 Task: Create a task  Create a new online platform for online nutrition coaching , assign it to team member softage.1@softage.net in the project BlazePath and update the status of the task to  On Track  , set the priority of the task to High
Action: Mouse moved to (692, 427)
Screenshot: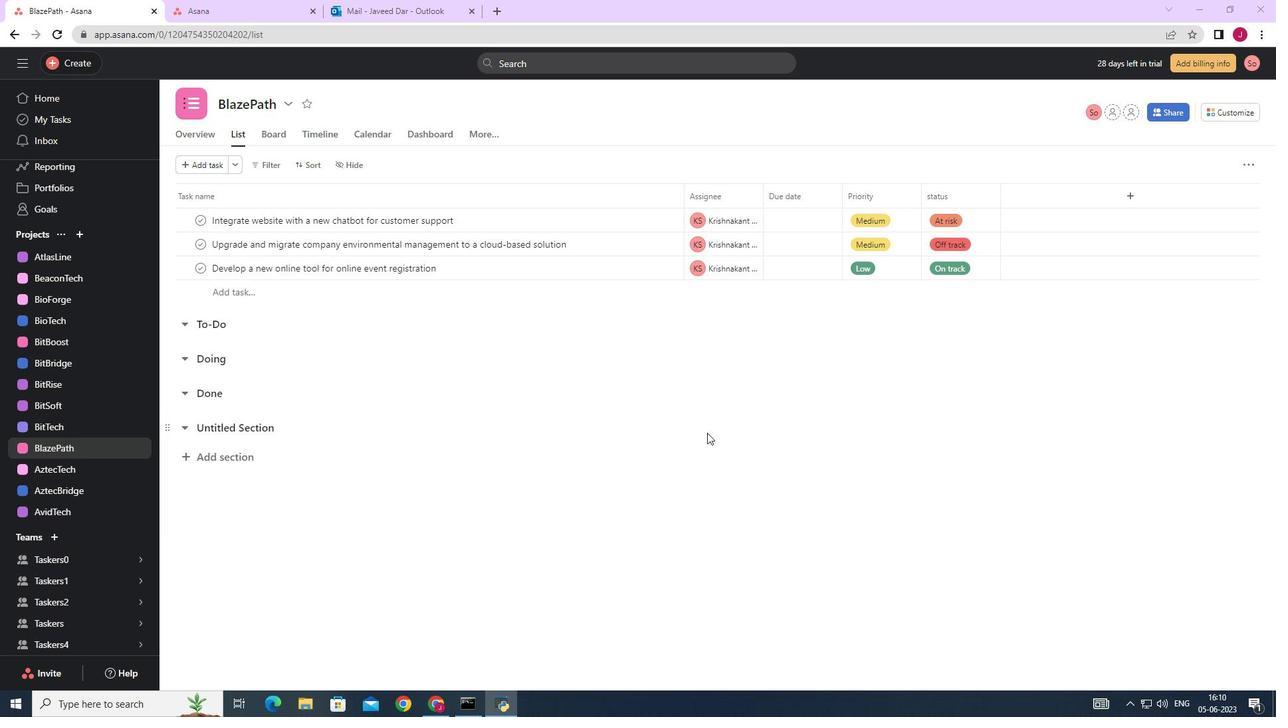 
Action: Mouse scrolled (692, 428) with delta (0, 0)
Screenshot: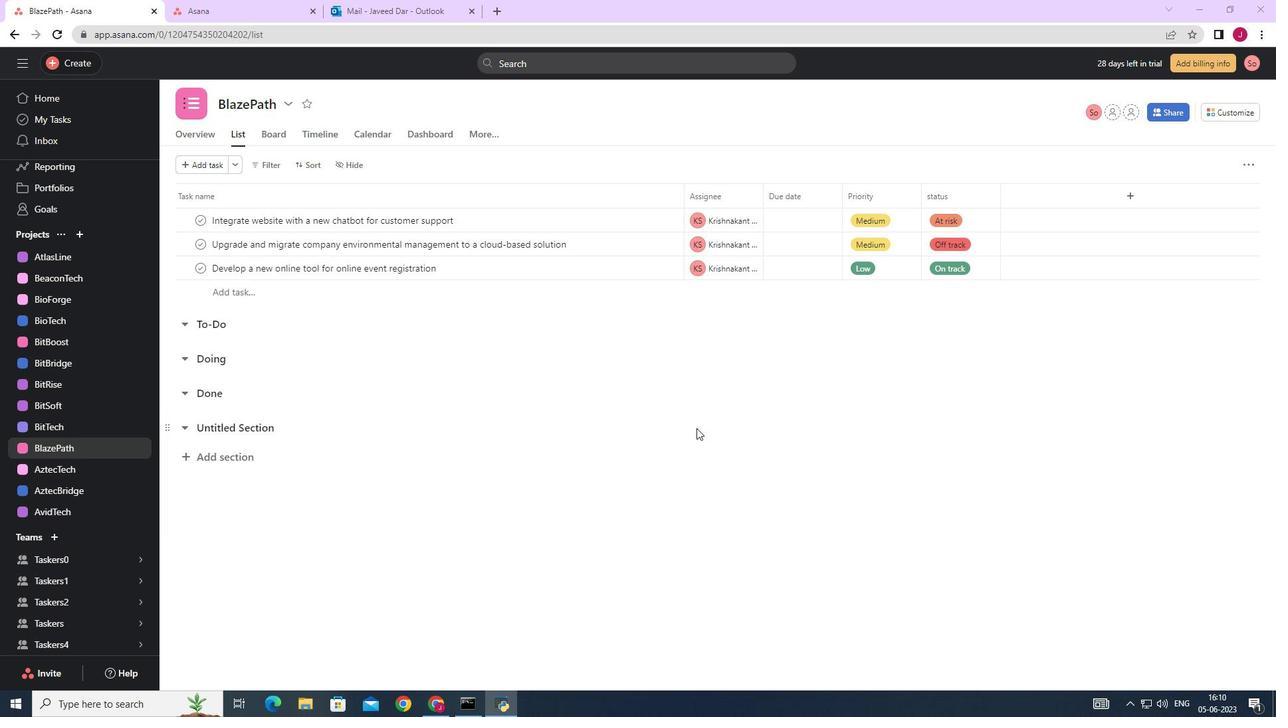 
Action: Mouse moved to (692, 427)
Screenshot: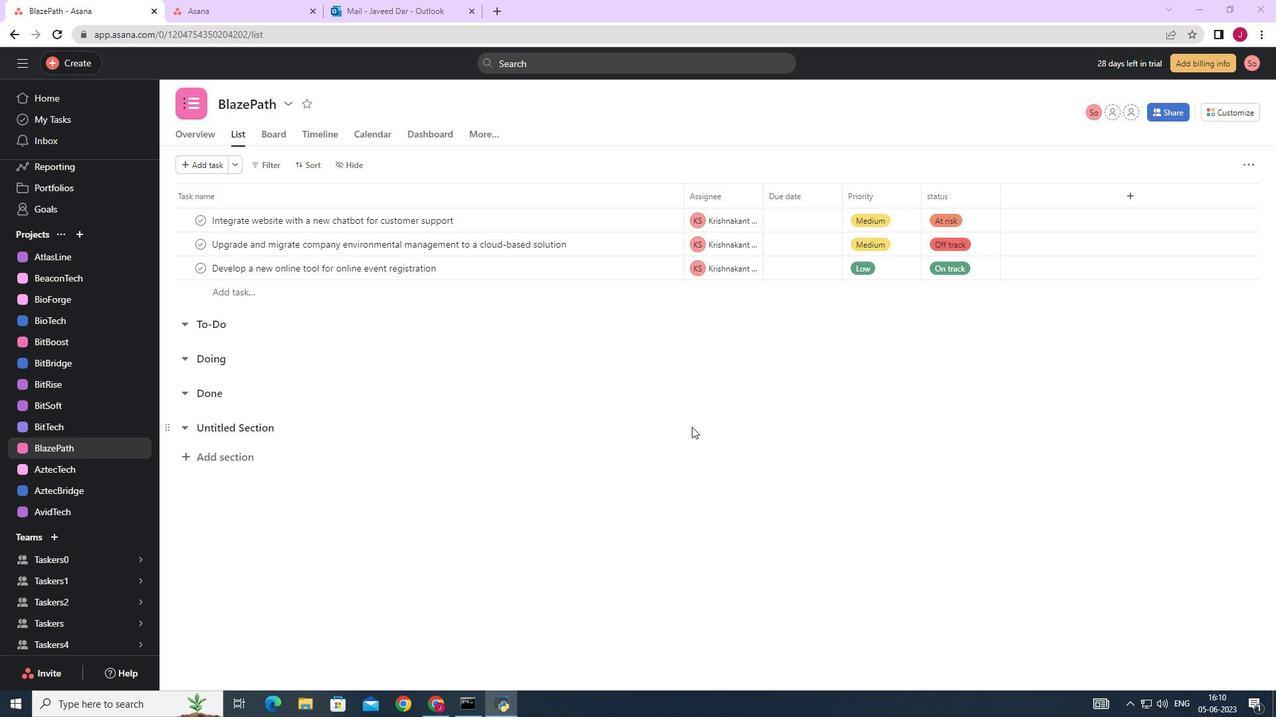 
Action: Mouse scrolled (692, 428) with delta (0, 0)
Screenshot: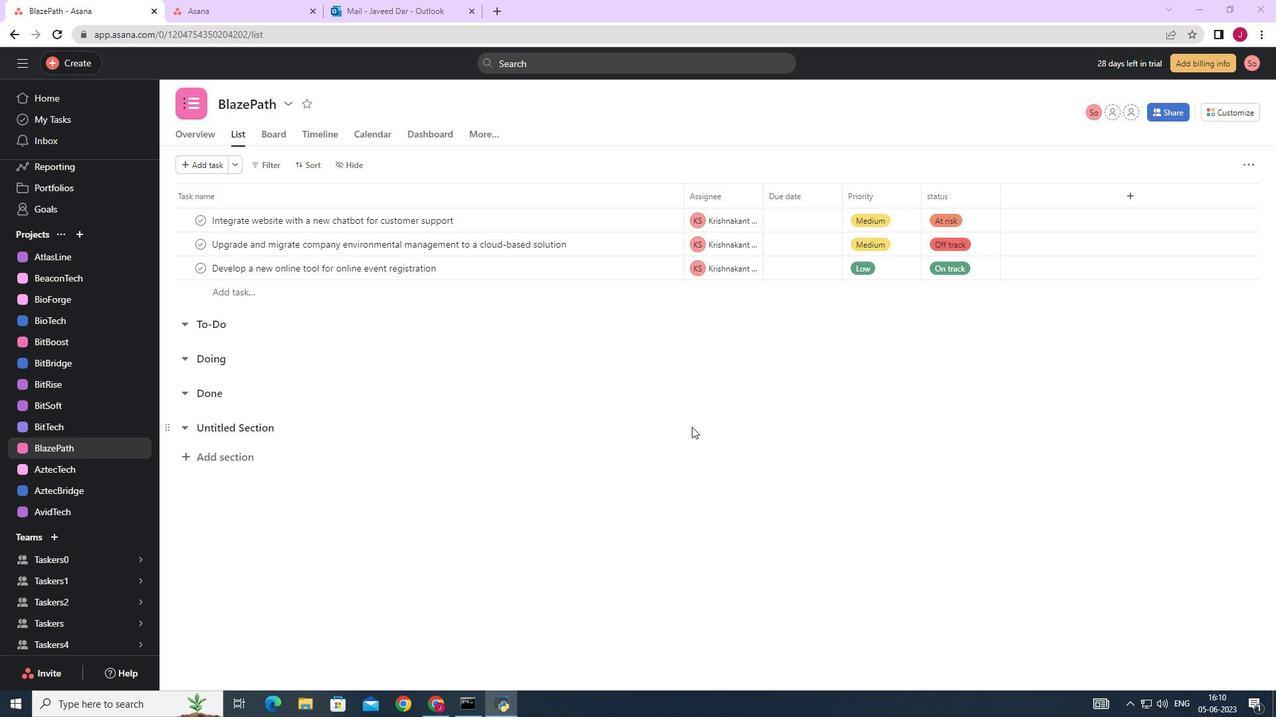 
Action: Mouse scrolled (692, 428) with delta (0, 0)
Screenshot: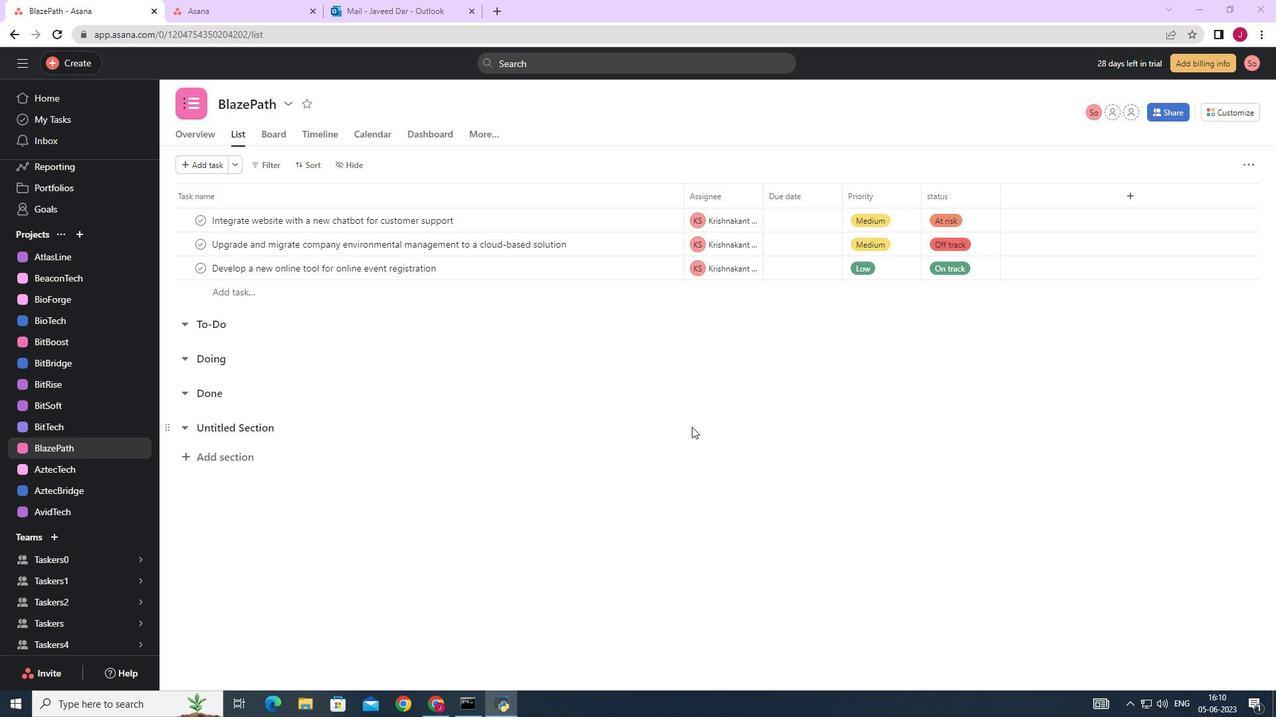 
Action: Mouse moved to (241, 243)
Screenshot: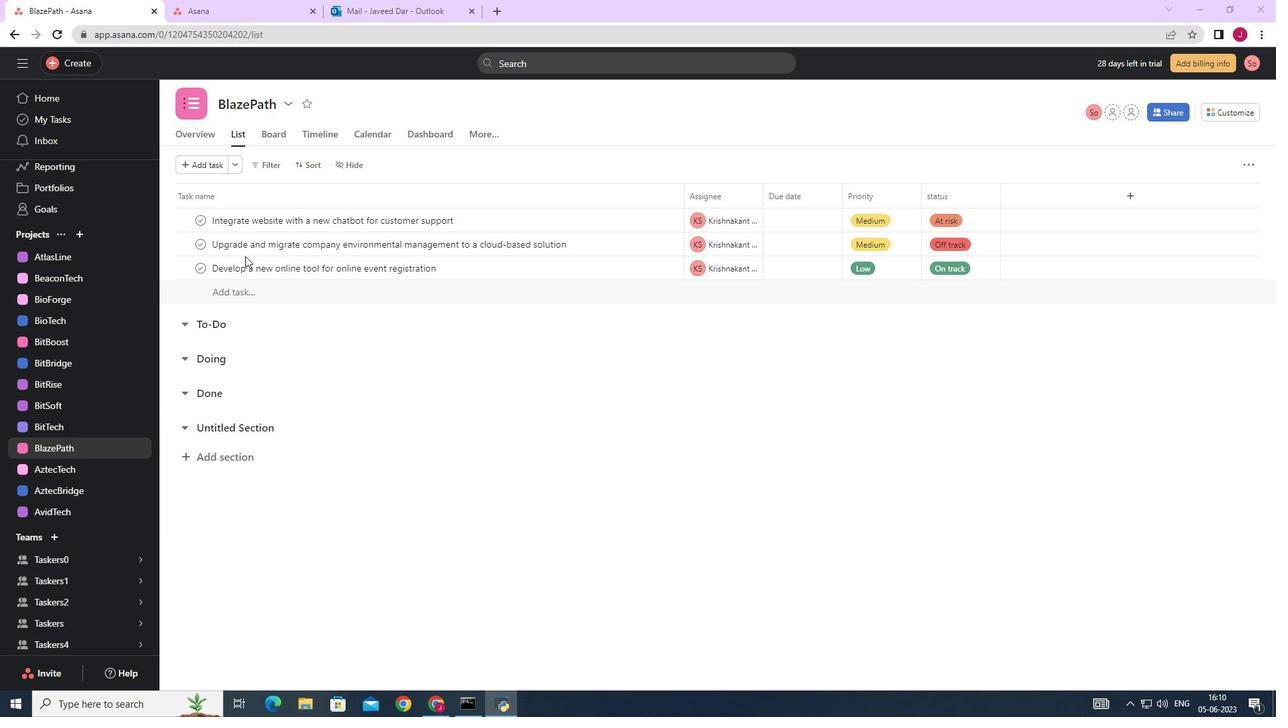 
Action: Mouse scrolled (241, 243) with delta (0, 0)
Screenshot: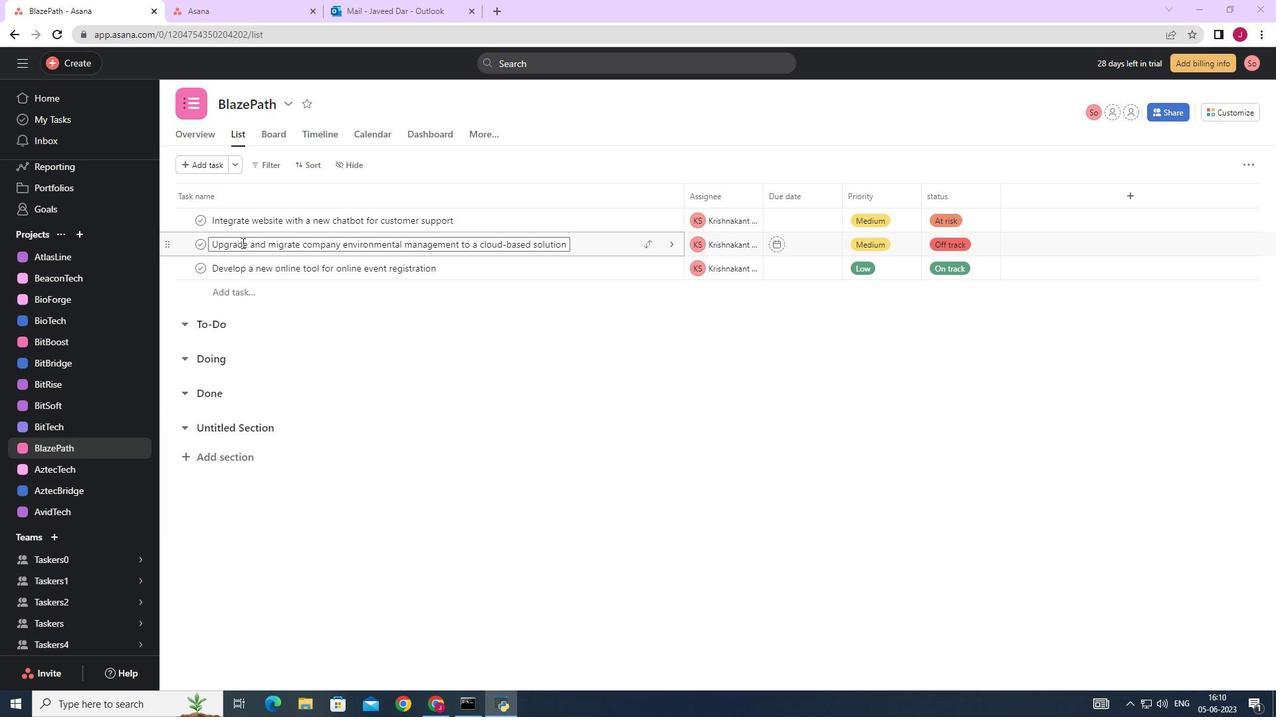 
Action: Mouse moved to (79, 67)
Screenshot: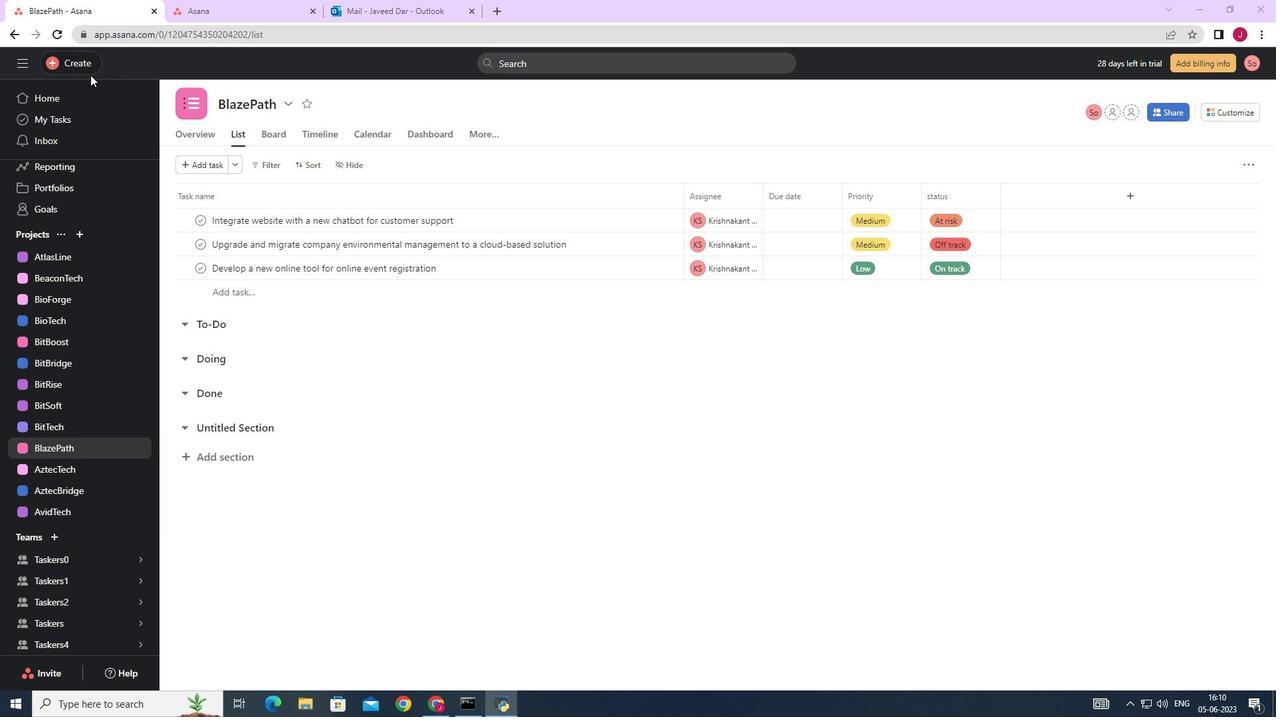 
Action: Mouse pressed left at (79, 67)
Screenshot: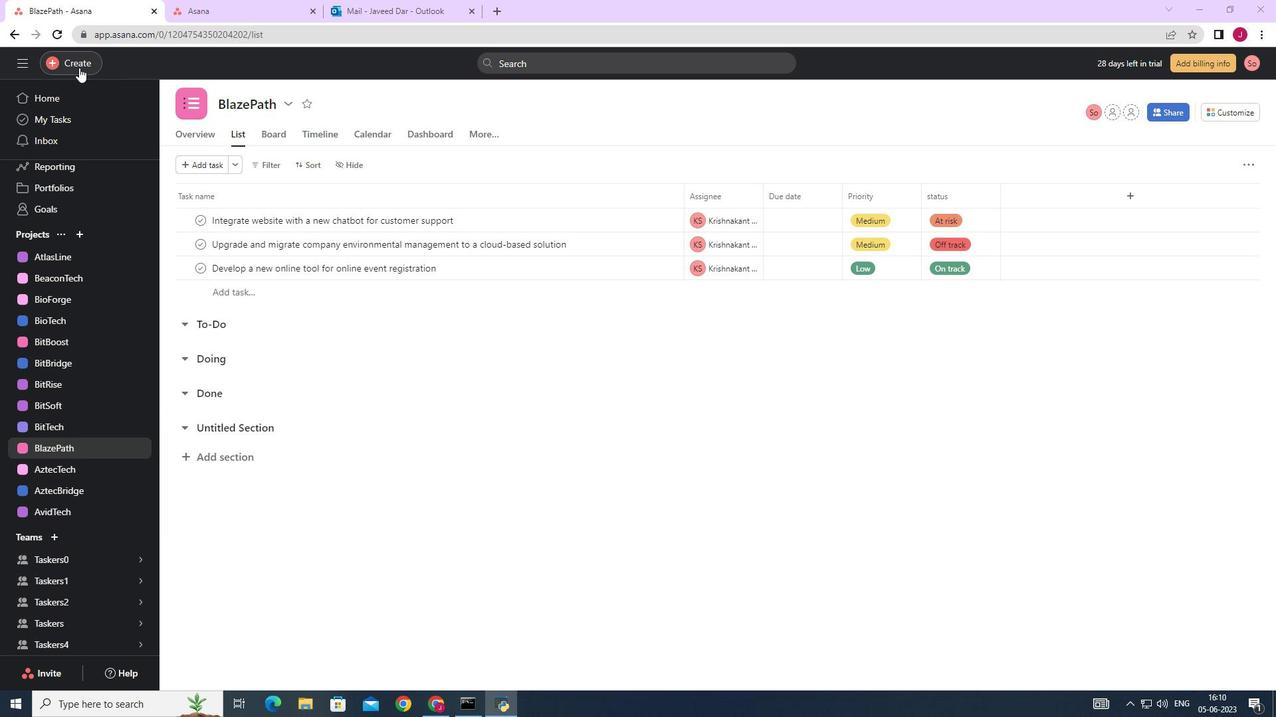 
Action: Mouse moved to (158, 65)
Screenshot: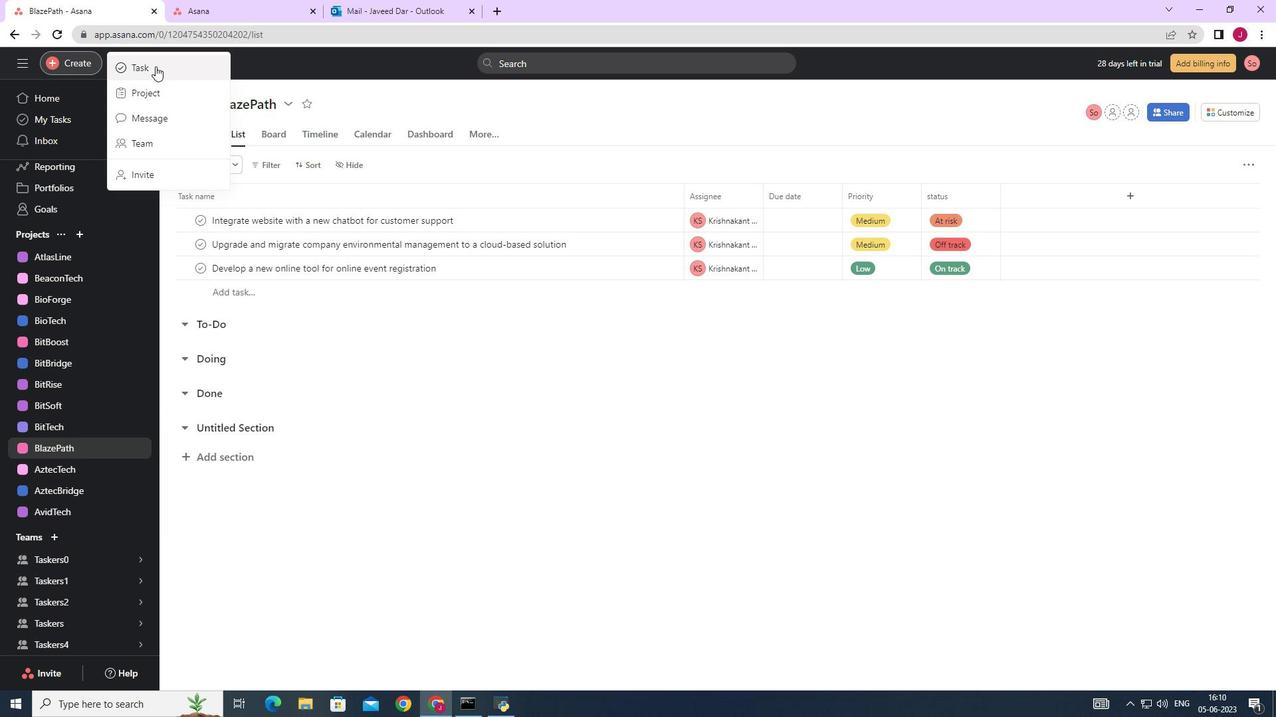 
Action: Mouse pressed left at (158, 65)
Screenshot: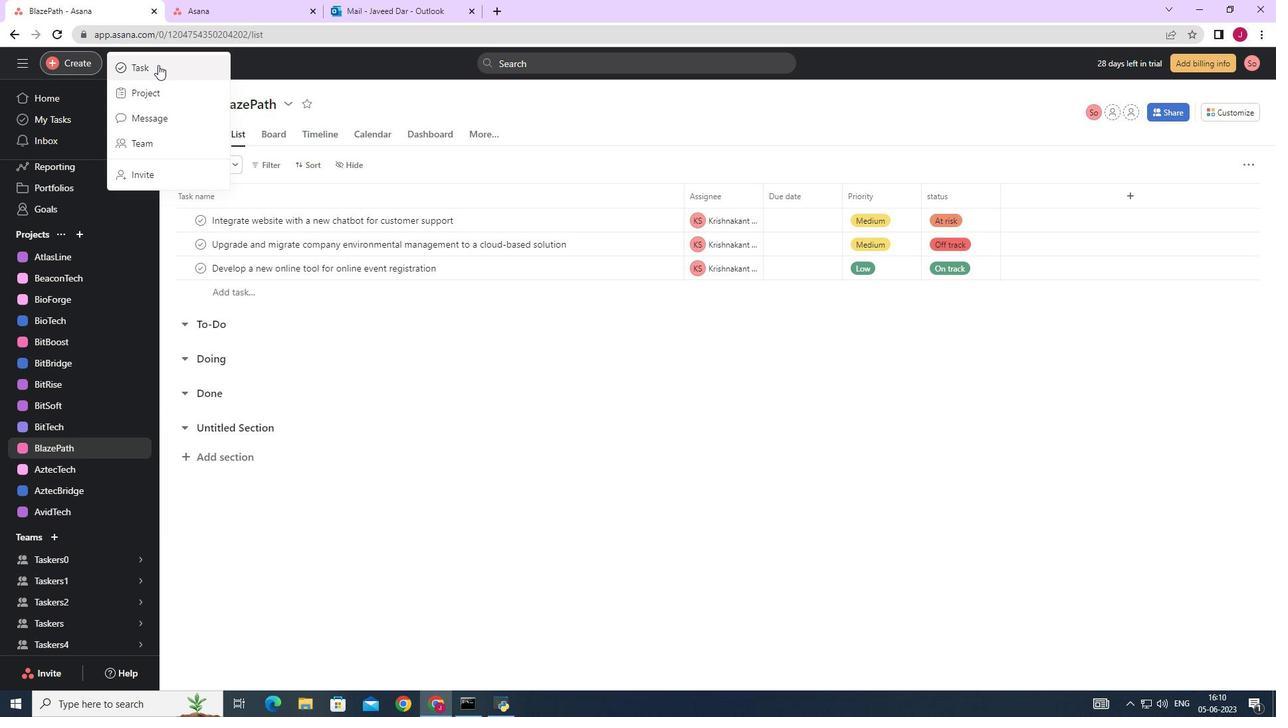 
Action: Mouse moved to (1014, 440)
Screenshot: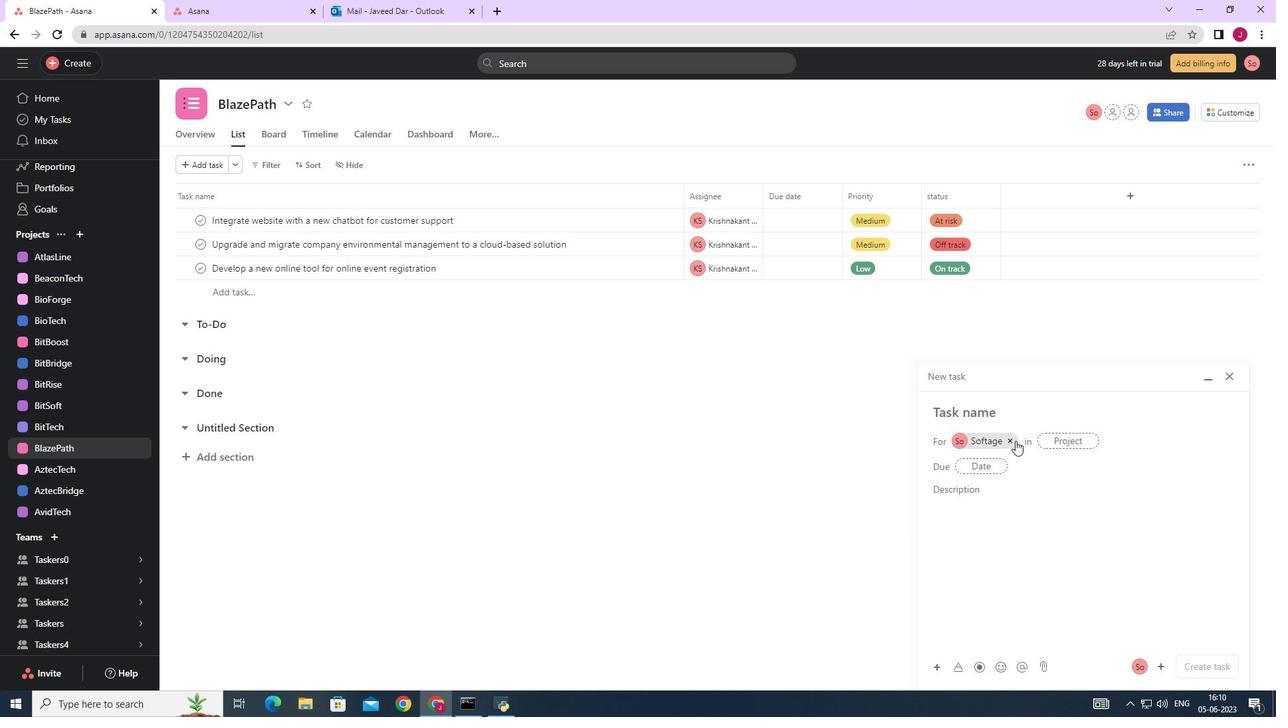 
Action: Mouse pressed left at (1014, 440)
Screenshot: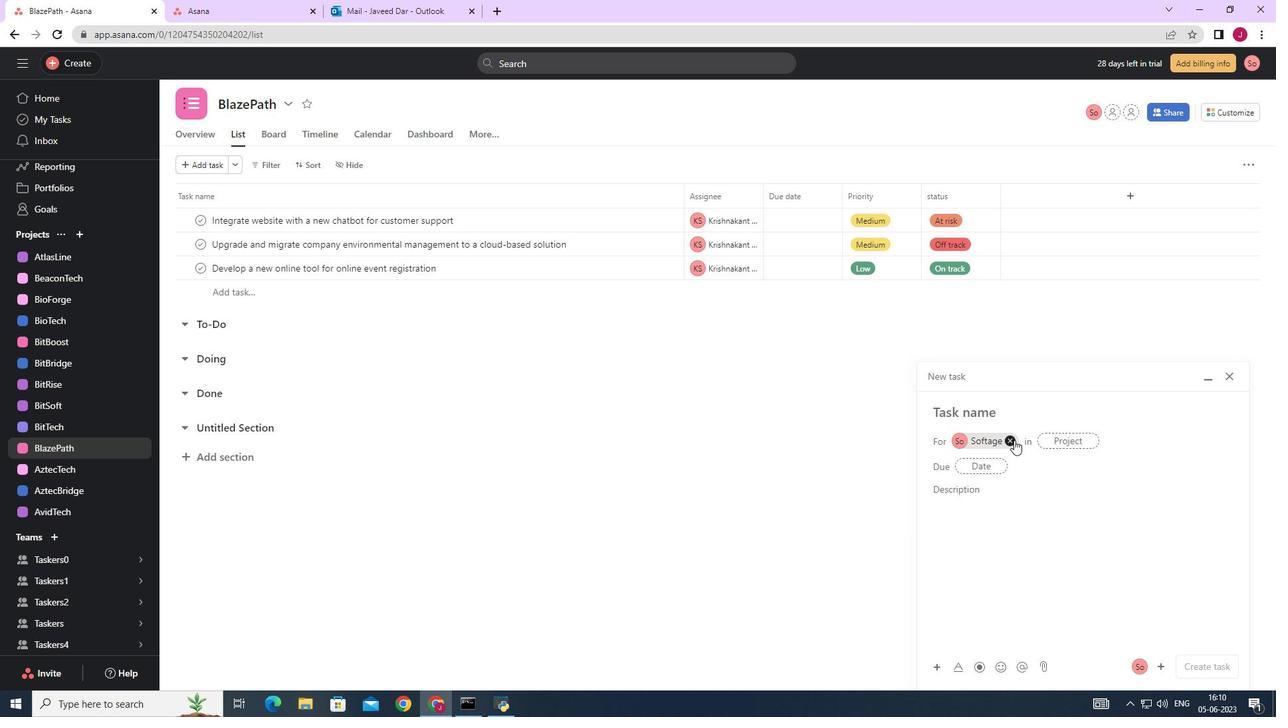 
Action: Mouse moved to (964, 410)
Screenshot: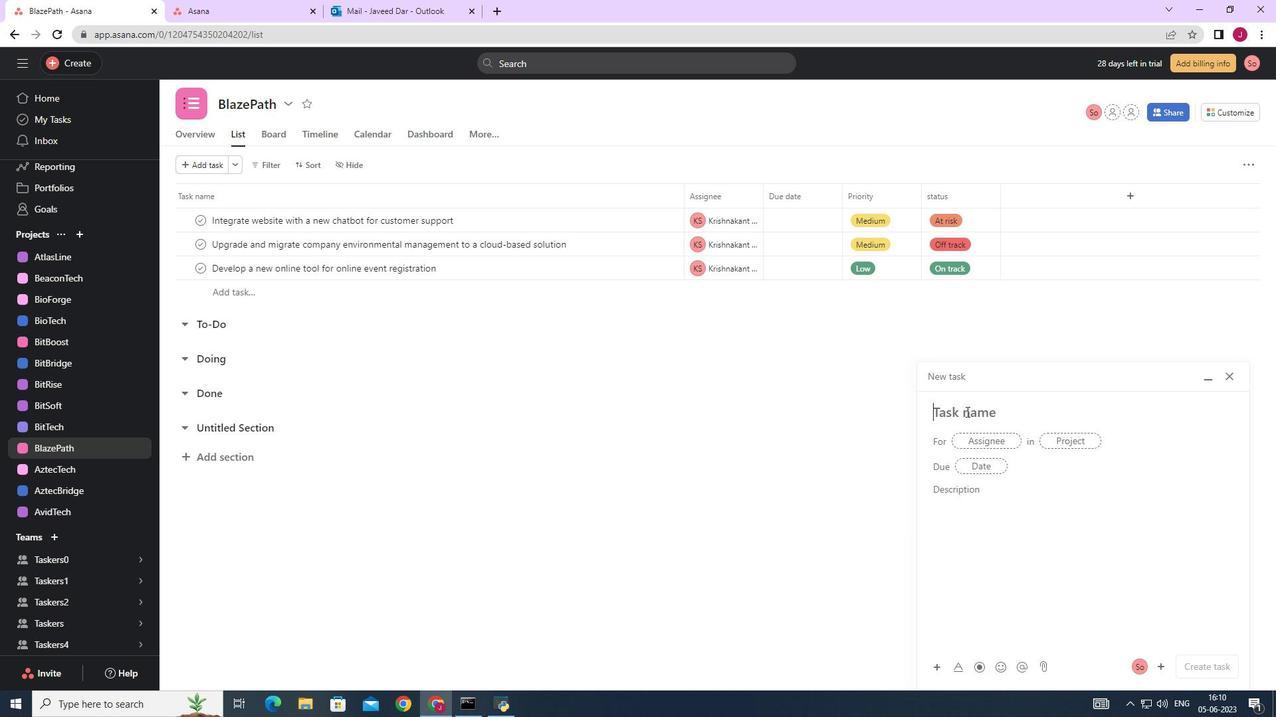 
Action: Mouse pressed left at (964, 410)
Screenshot: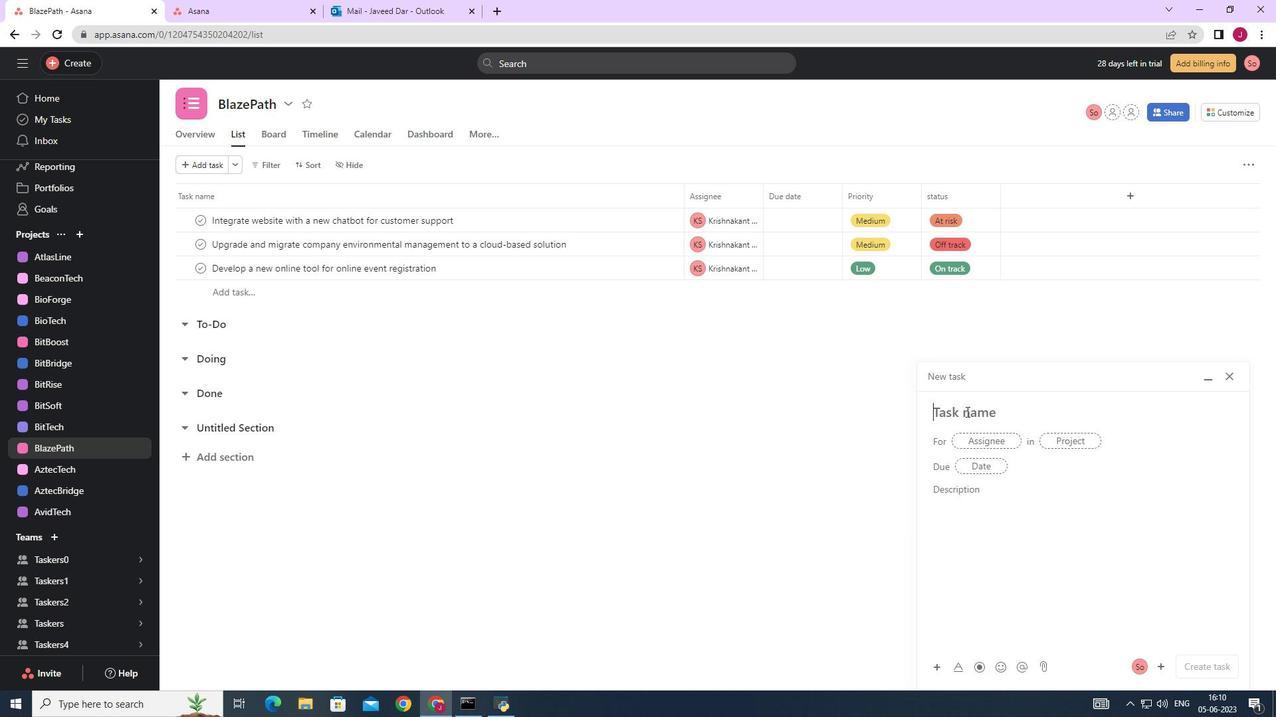 
Action: Key pressed <Key.caps_lock>C<Key.caps_lock>reate<Key.space>a<Key.space>new<Key.space>online<Key.space>platform<Key.space>for<Key.space>online<Key.space>nutrition<Key.space>coacching<Key.backspace><Key.backspace><Key.backspace><Key.backspace><Key.backspace>hing<Key.space>
Screenshot: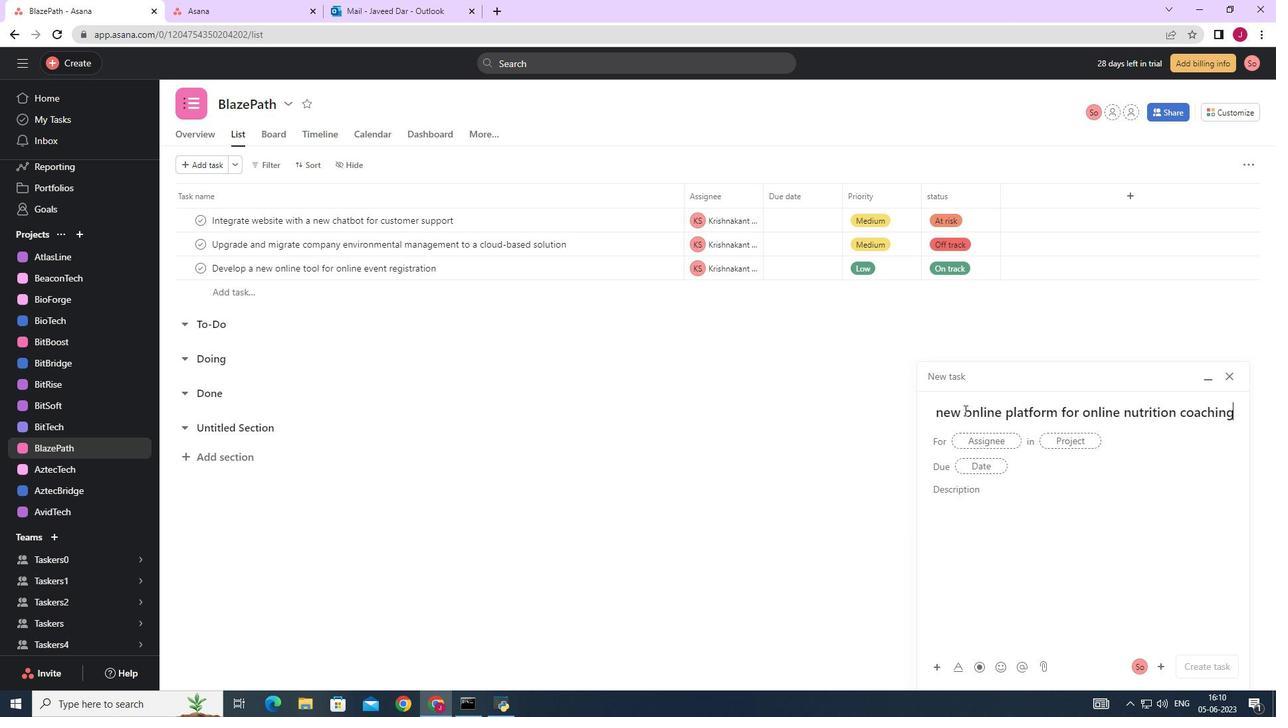 
Action: Mouse moved to (983, 440)
Screenshot: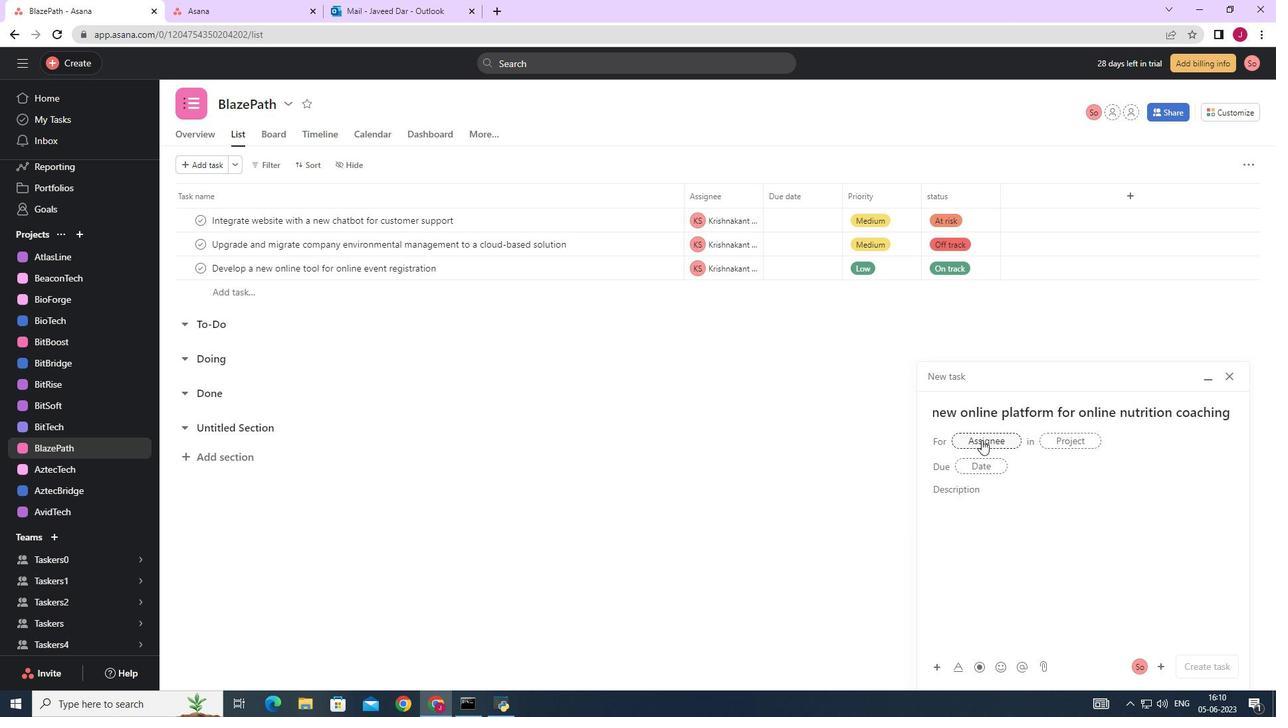 
Action: Mouse pressed left at (983, 440)
Screenshot: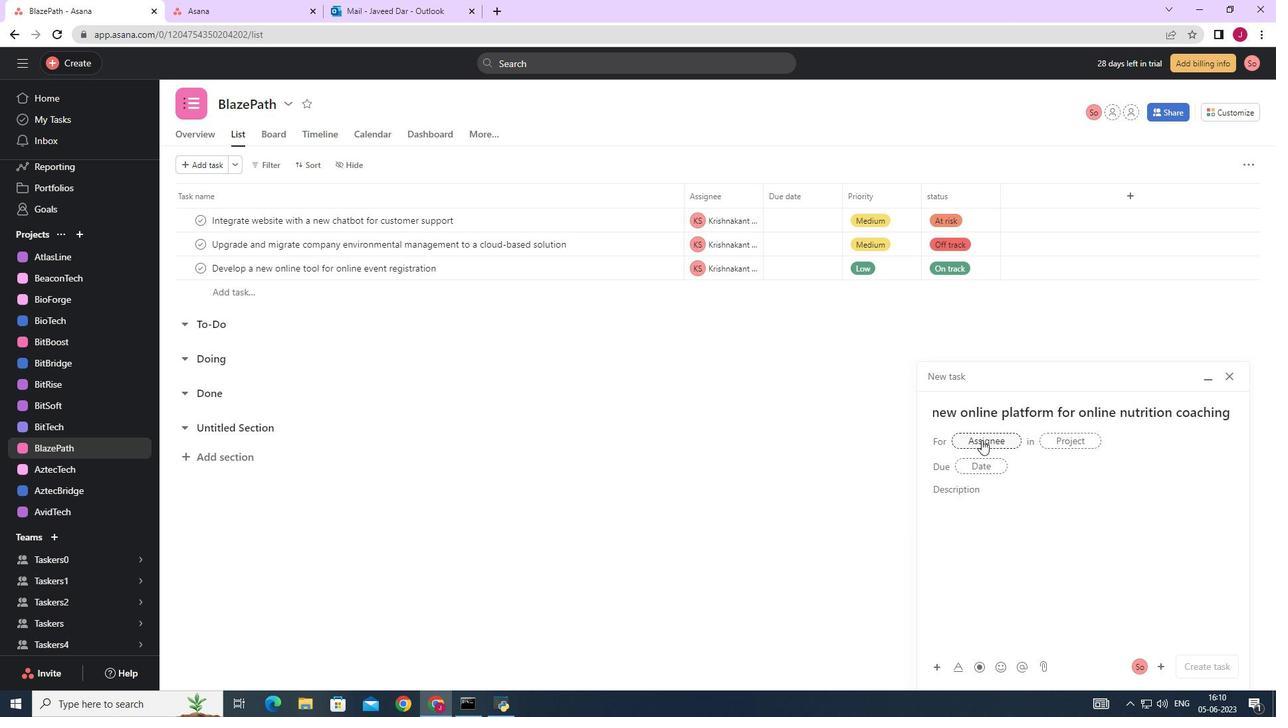 
Action: Mouse moved to (984, 440)
Screenshot: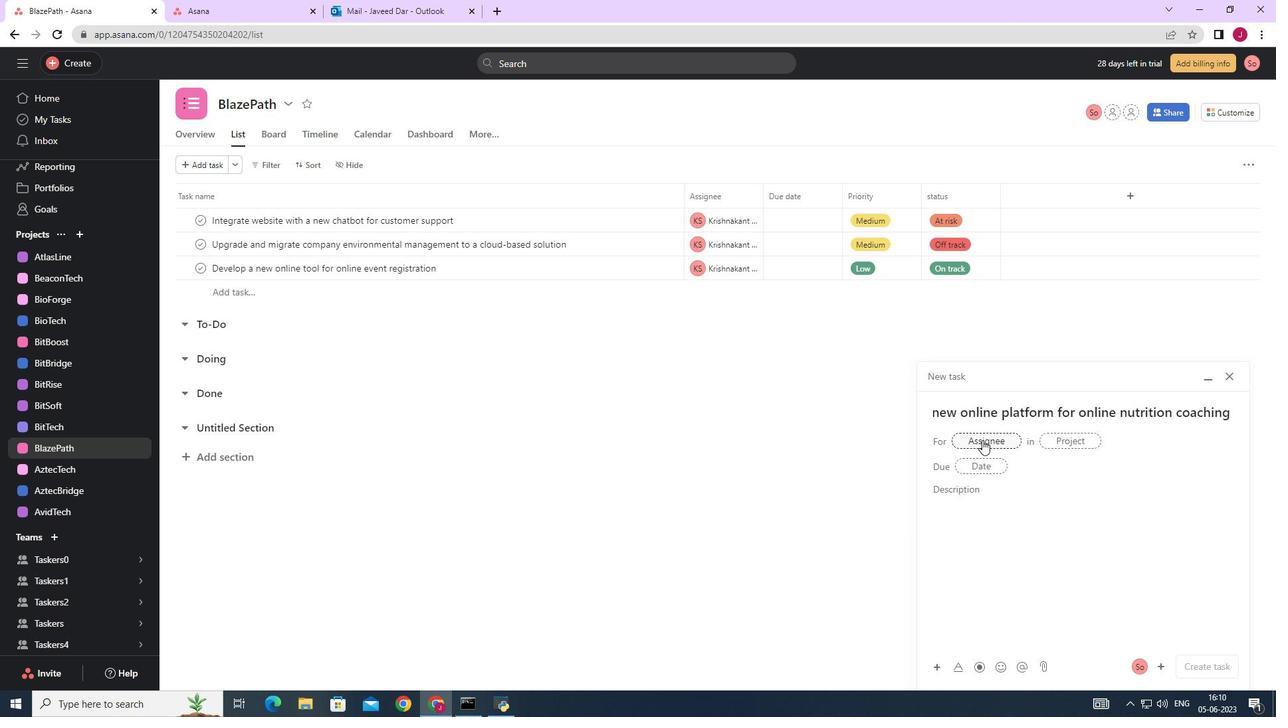 
Action: Key pressed softage.1
Screenshot: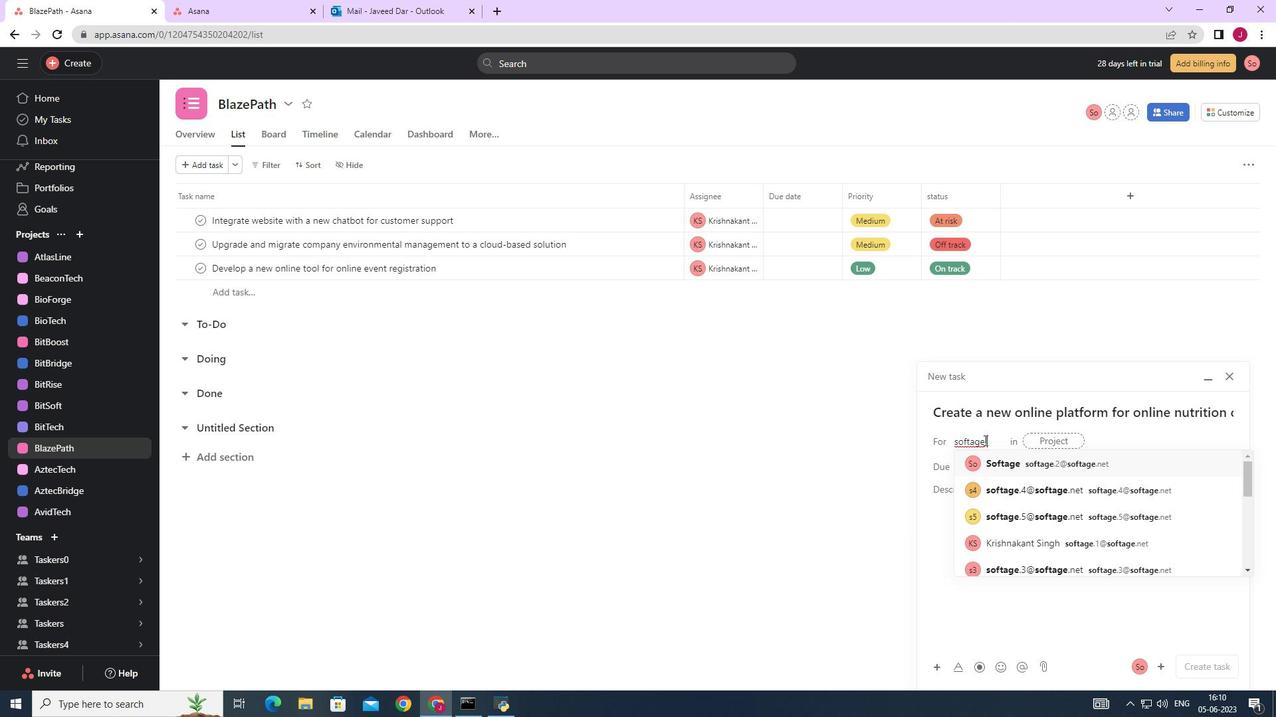 
Action: Mouse moved to (1032, 467)
Screenshot: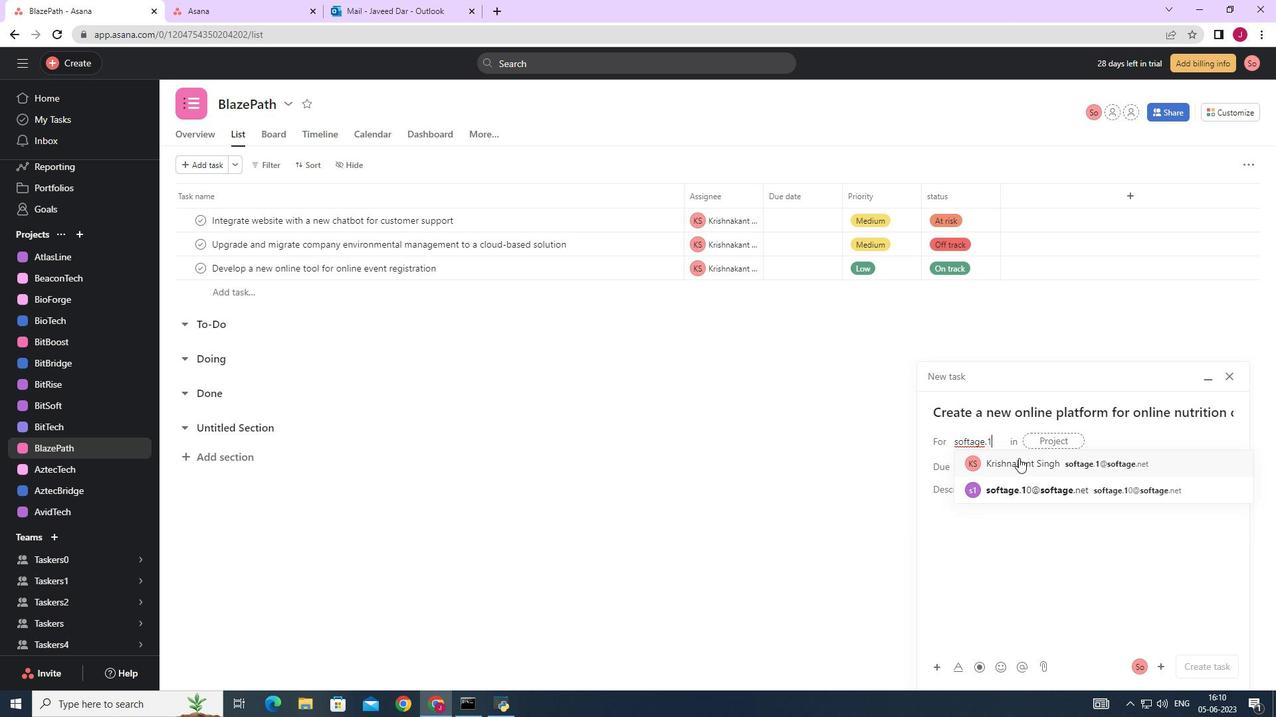 
Action: Mouse pressed left at (1032, 467)
Screenshot: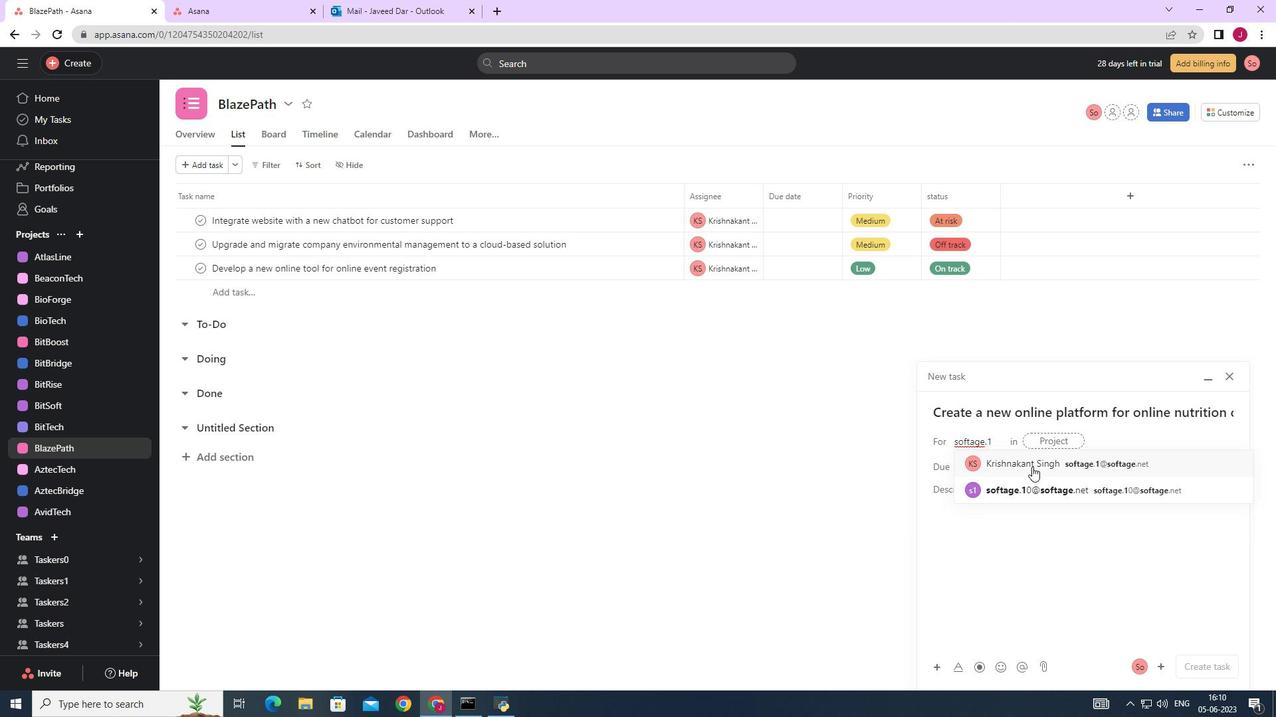 
Action: Mouse moved to (822, 466)
Screenshot: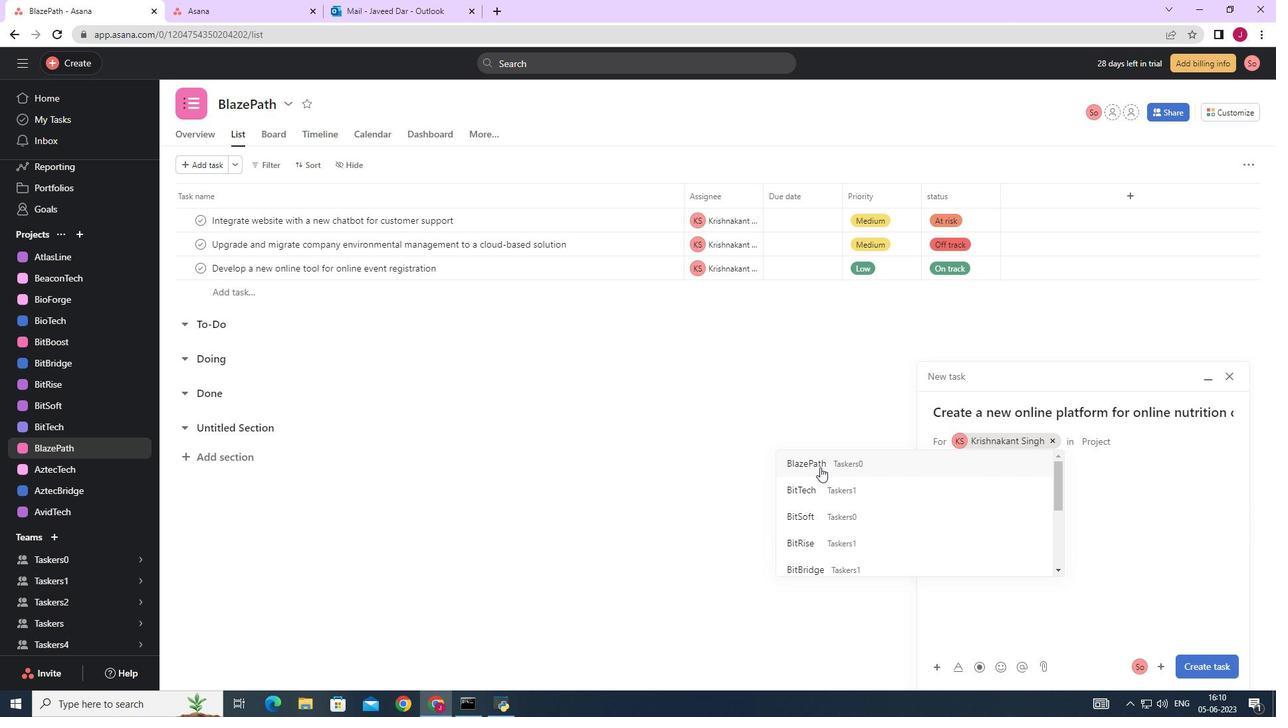
Action: Mouse pressed left at (822, 466)
Screenshot: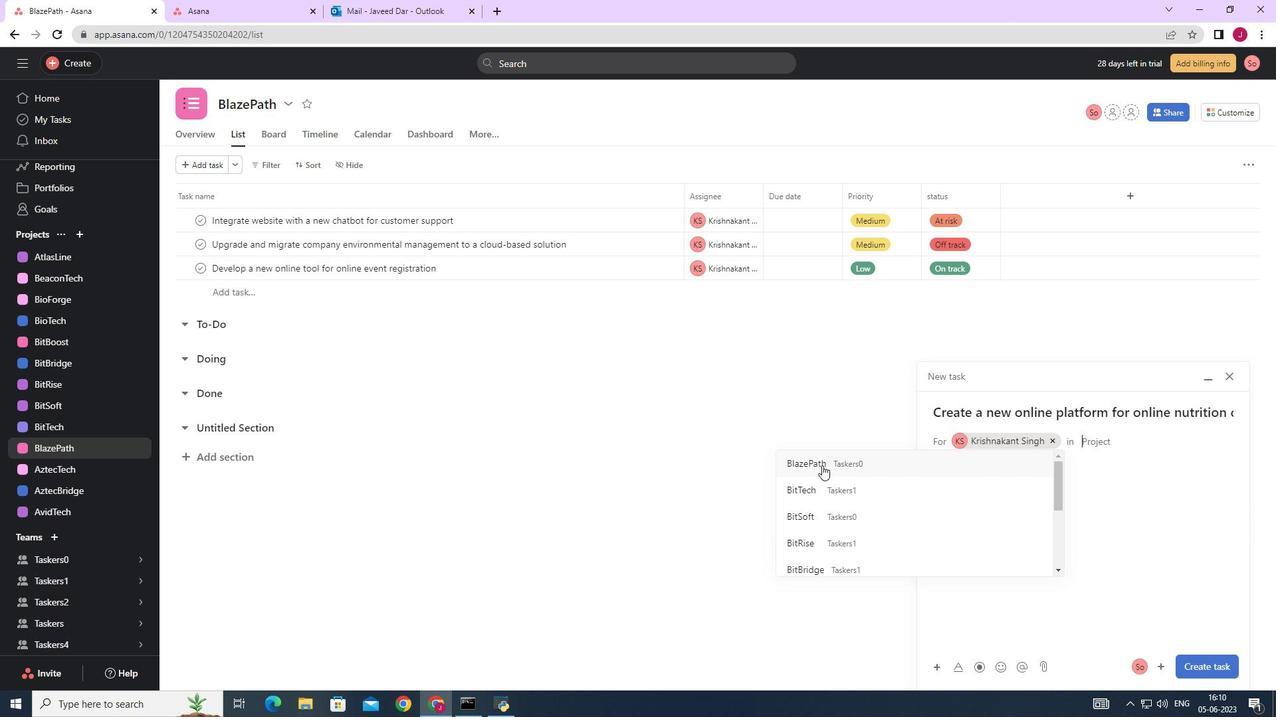 
Action: Mouse moved to (1007, 491)
Screenshot: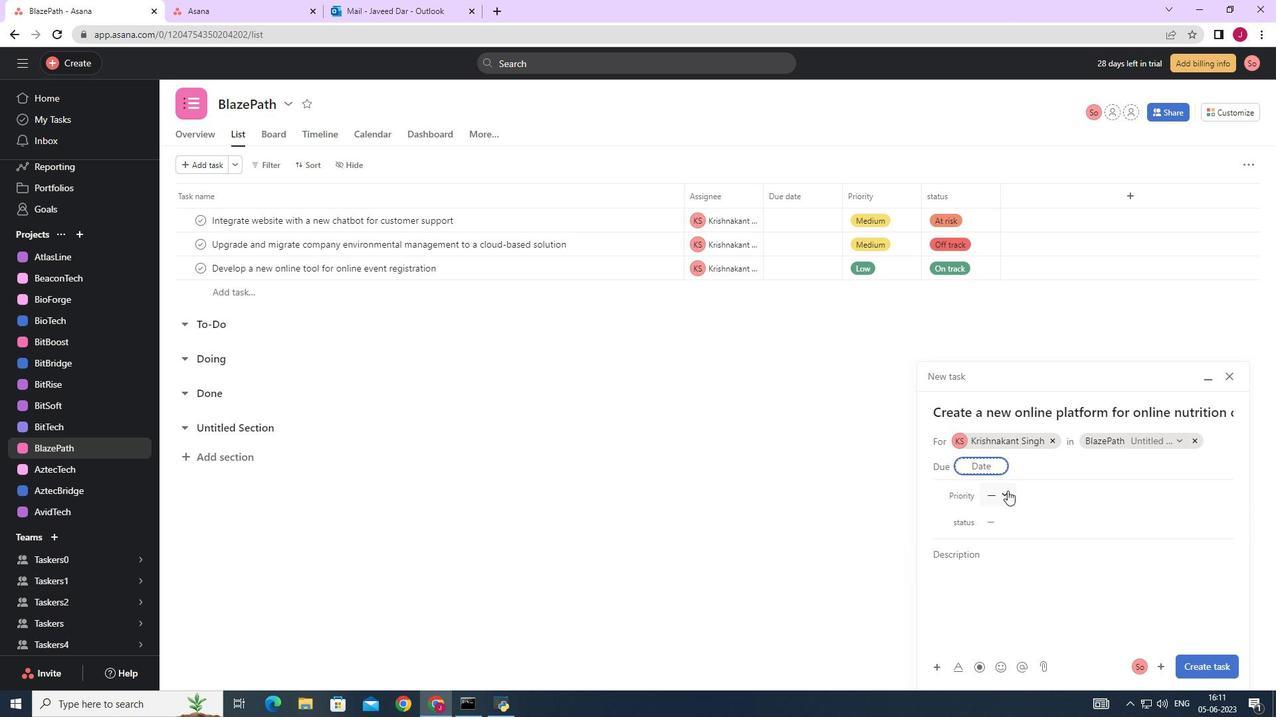 
Action: Mouse pressed left at (1007, 491)
Screenshot: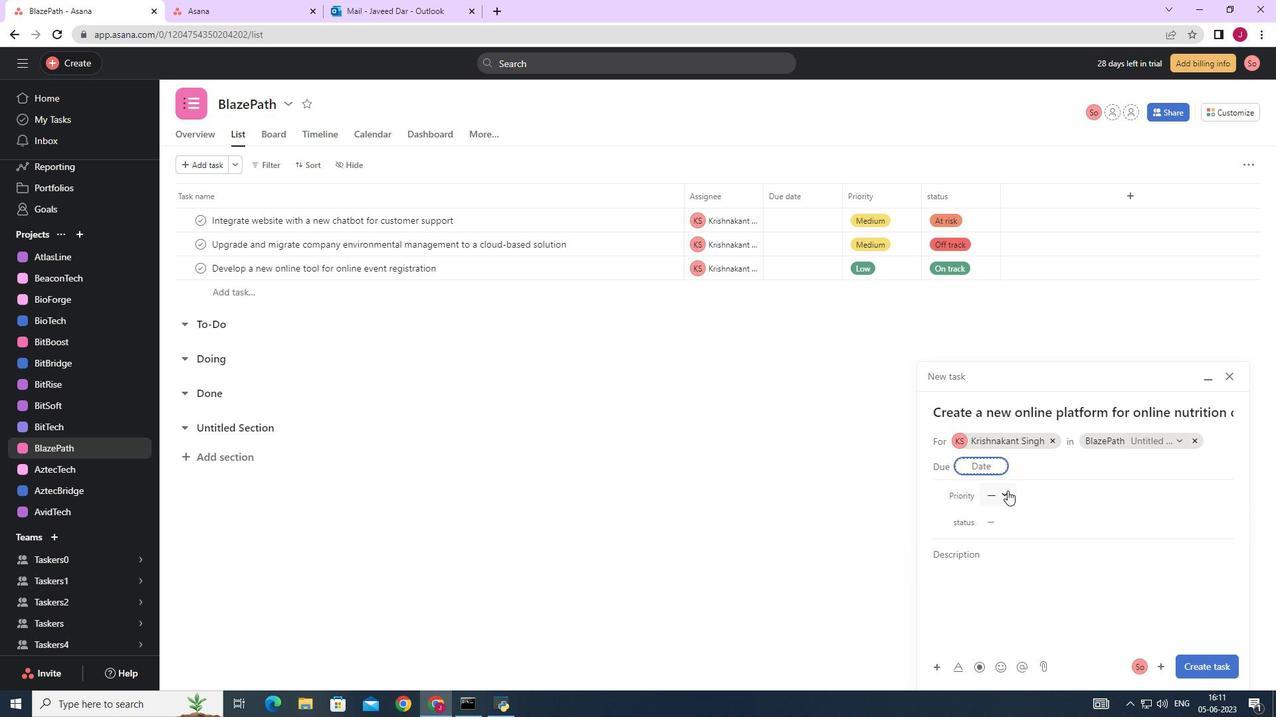 
Action: Mouse moved to (1023, 537)
Screenshot: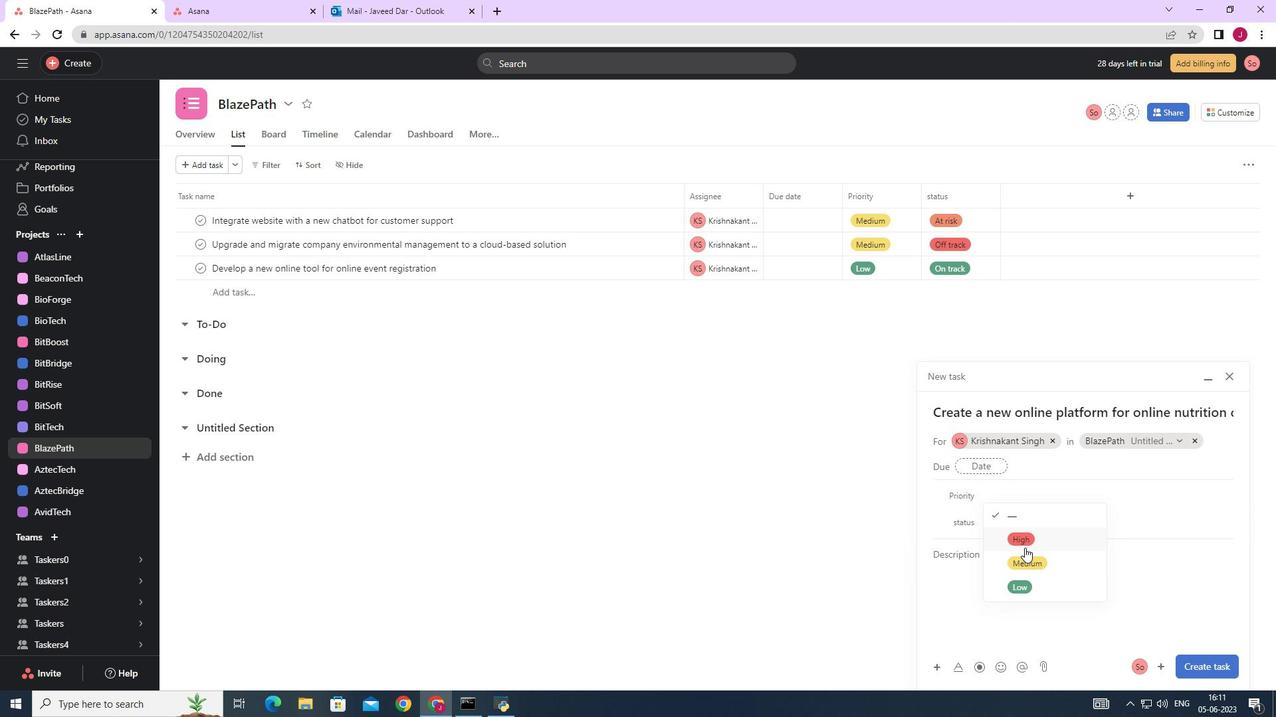 
Action: Mouse pressed left at (1023, 537)
Screenshot: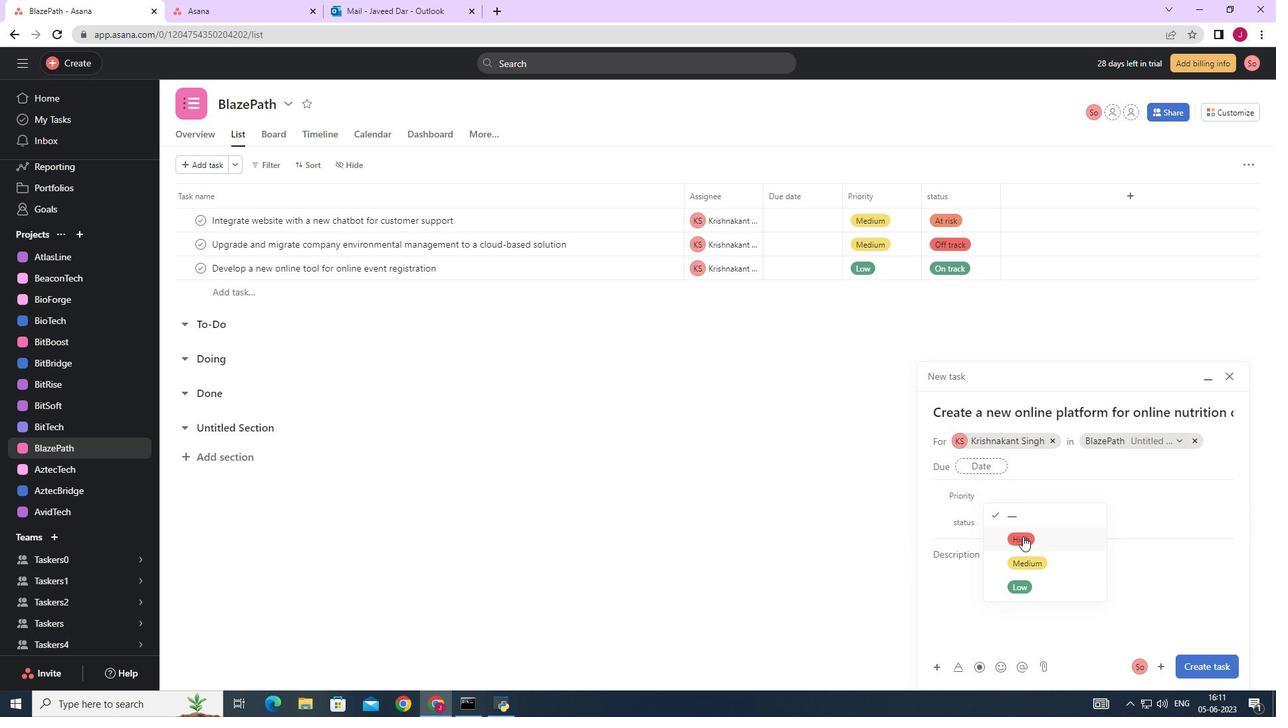 
Action: Mouse moved to (1005, 522)
Screenshot: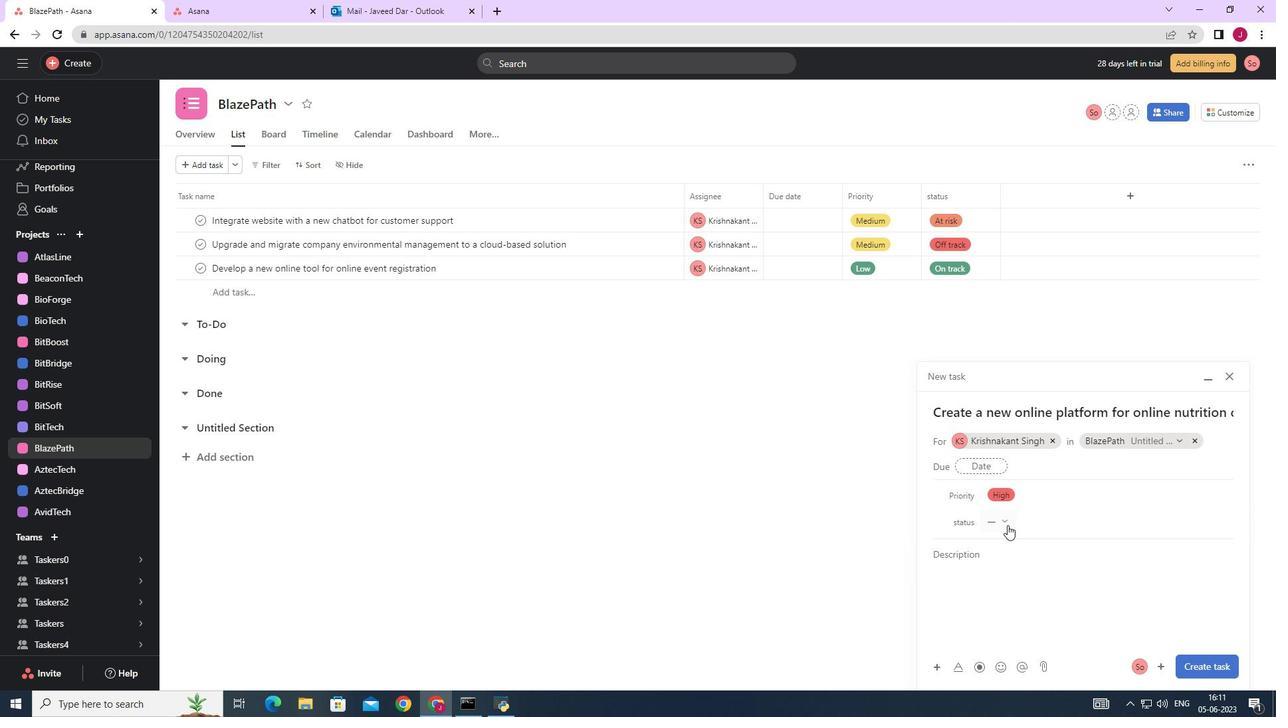 
Action: Mouse pressed left at (1005, 522)
Screenshot: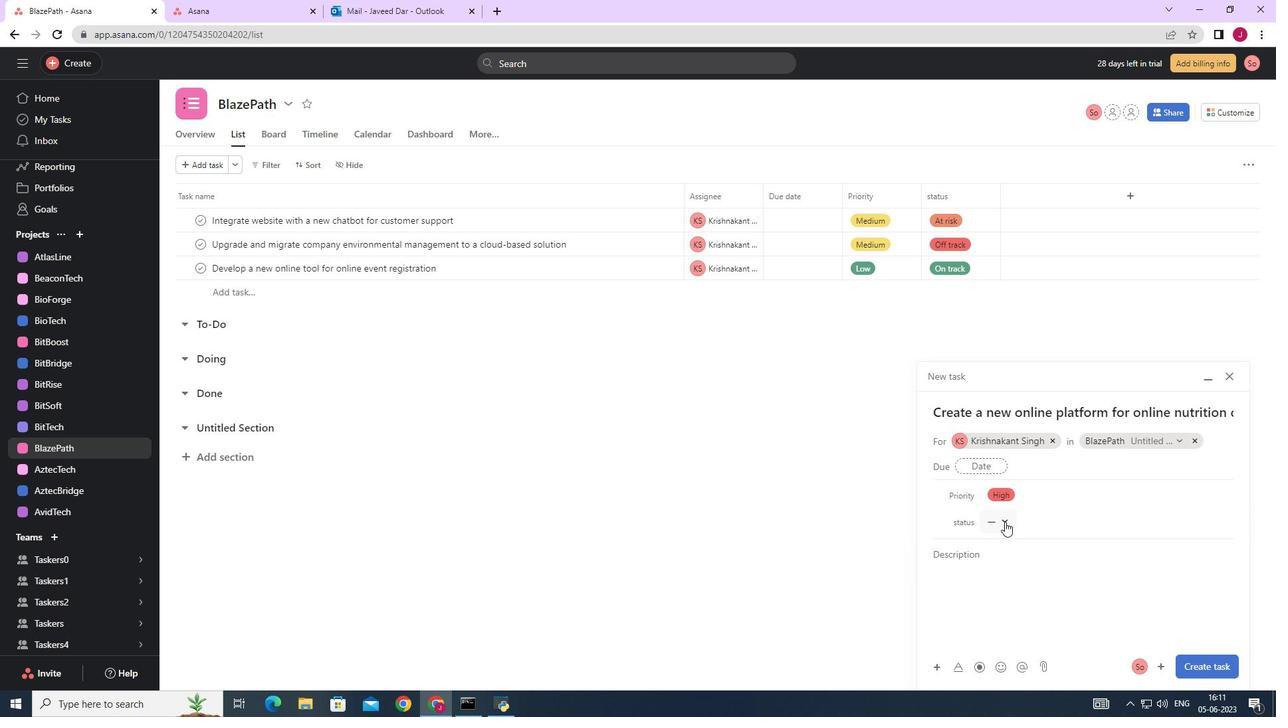 
Action: Mouse moved to (1028, 563)
Screenshot: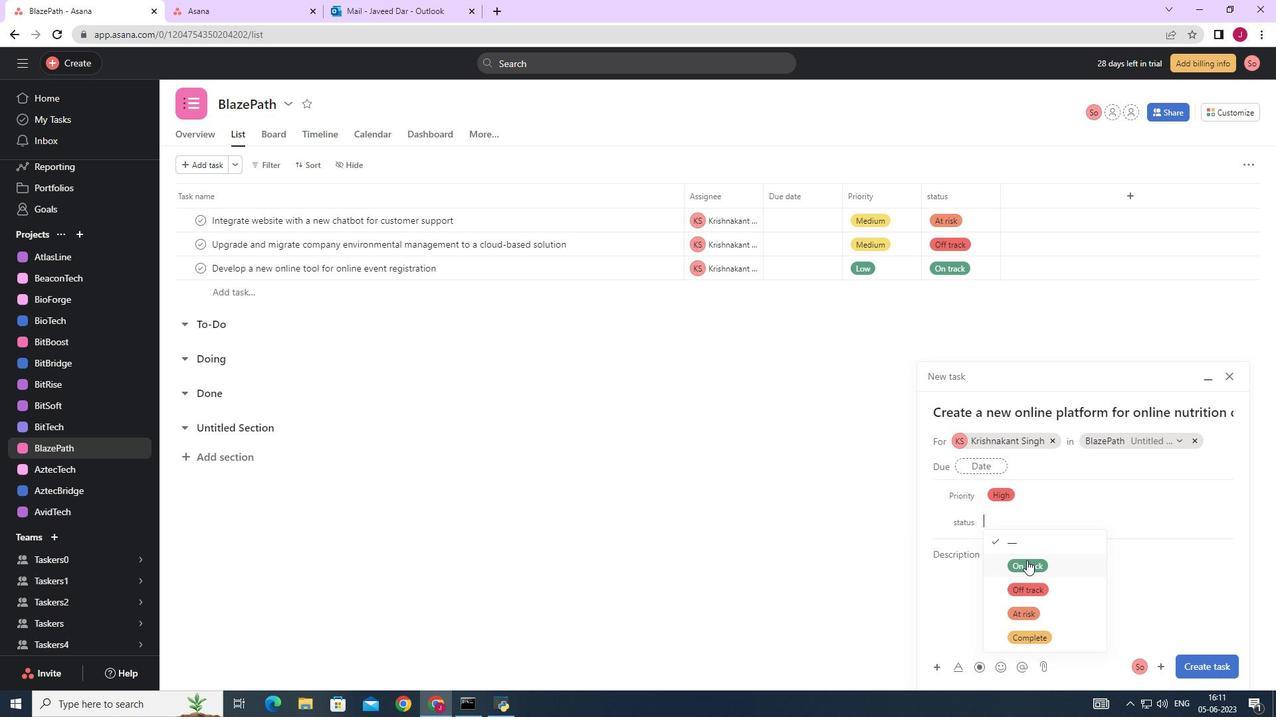
Action: Mouse pressed left at (1028, 563)
Screenshot: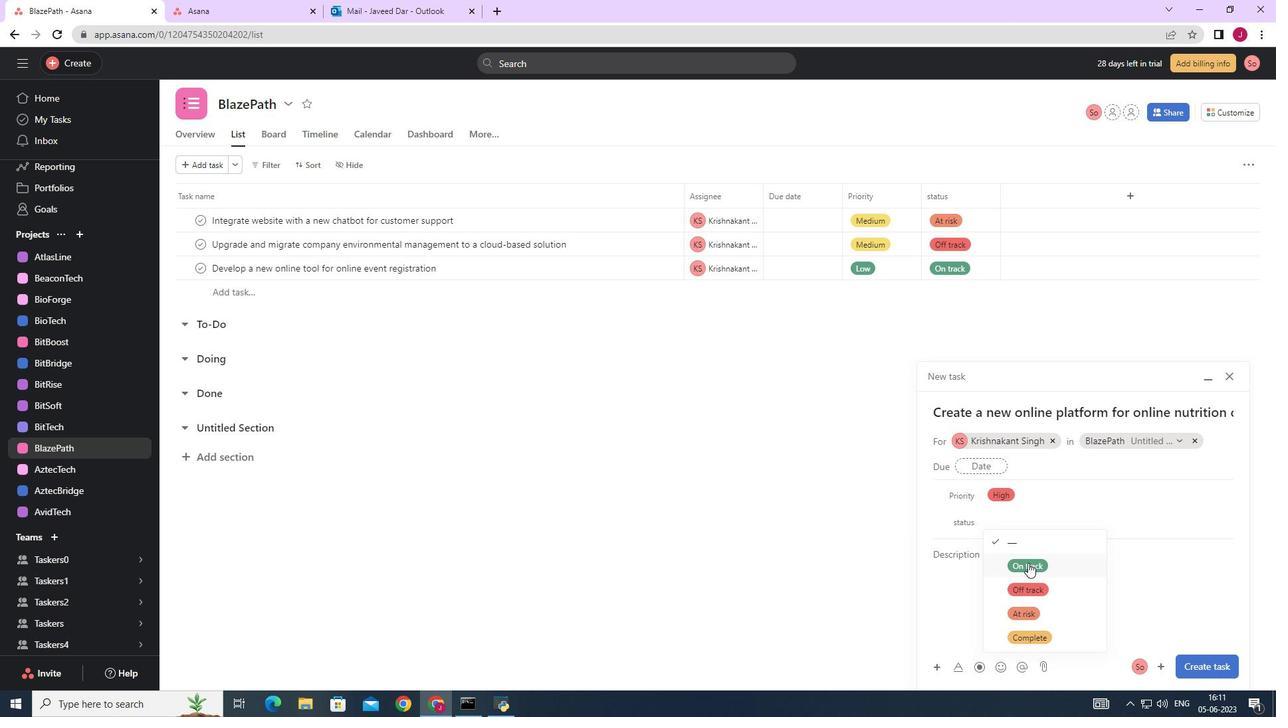 
Action: Mouse moved to (1217, 668)
Screenshot: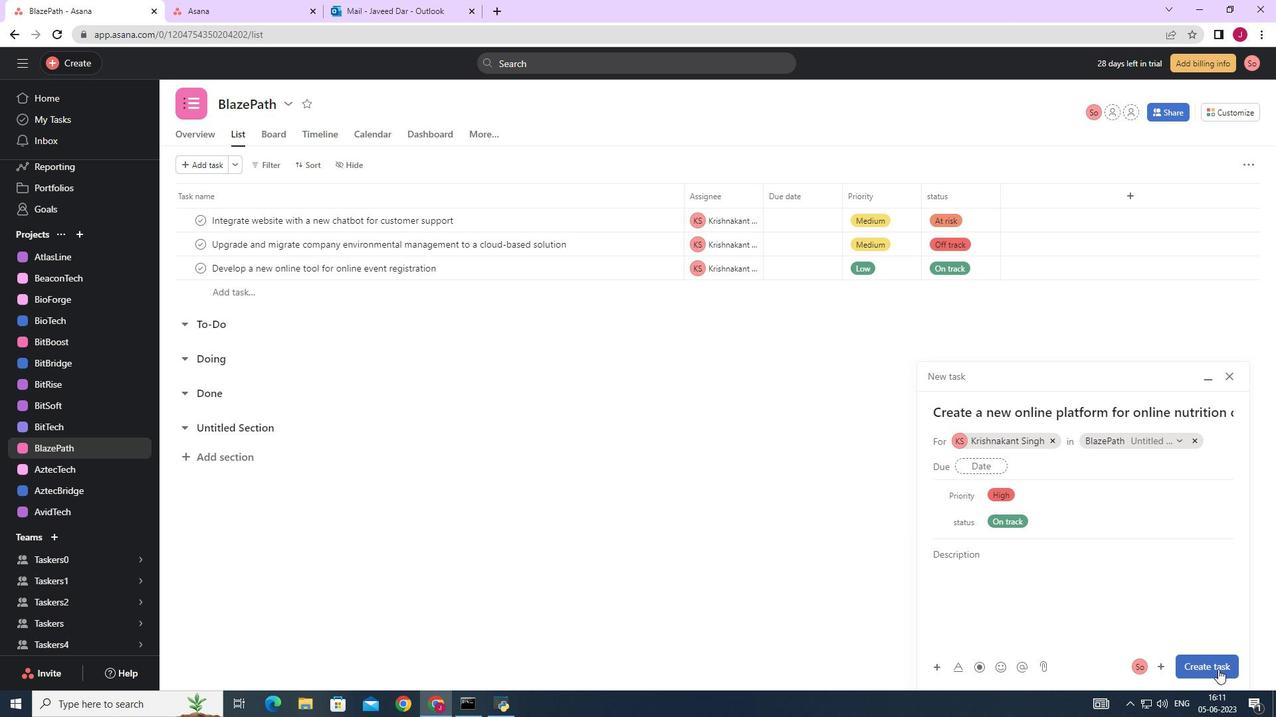 
Action: Mouse pressed left at (1217, 668)
Screenshot: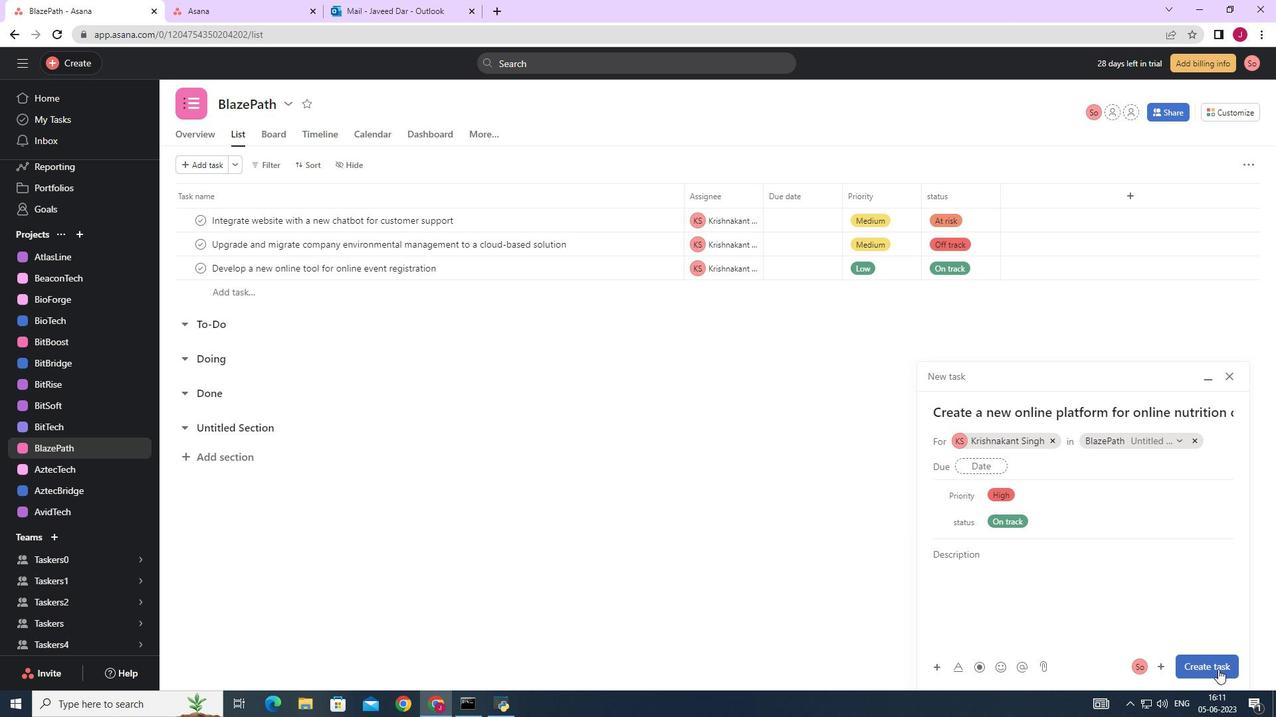 
Action: Mouse moved to (1212, 664)
Screenshot: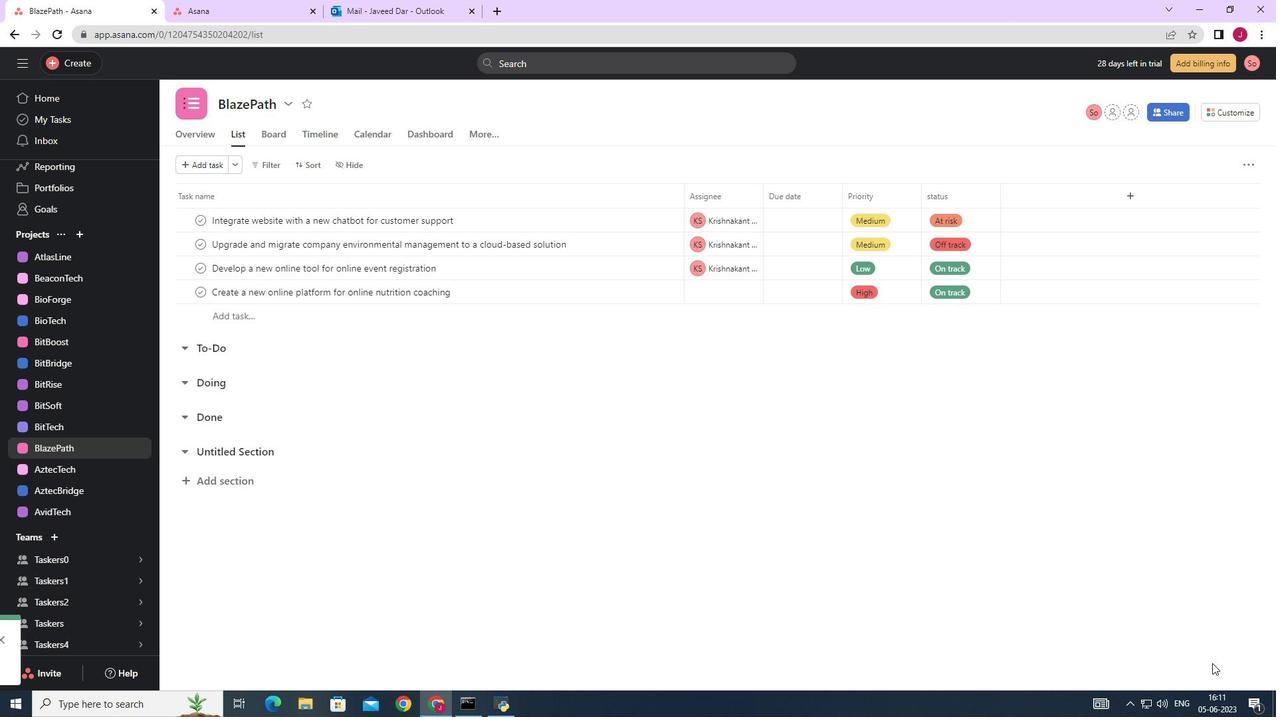 
